 Task: Log work in the project WiseTech for the issue 'Implement a new cloud-based legal document management system for a company with advanced document classification and retrieval capabilities' spent time as '6w 5d 17h 1m' and remaining time as '1w 2d 4h 18m' and move to top of backlog. Now add the issue to the epic 'Cryptocurrency Integration'.
Action: Mouse moved to (562, 380)
Screenshot: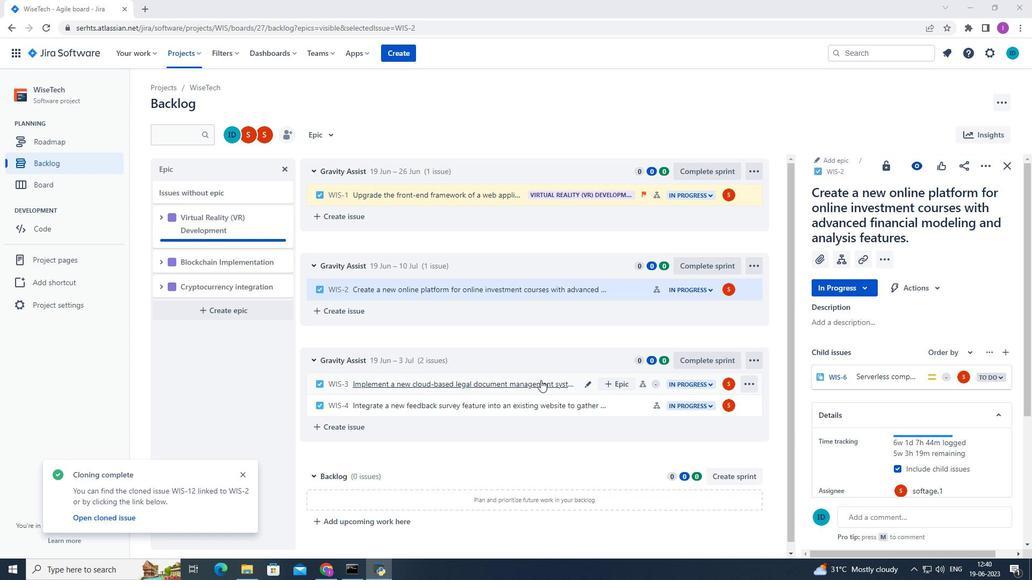 
Action: Mouse pressed left at (562, 380)
Screenshot: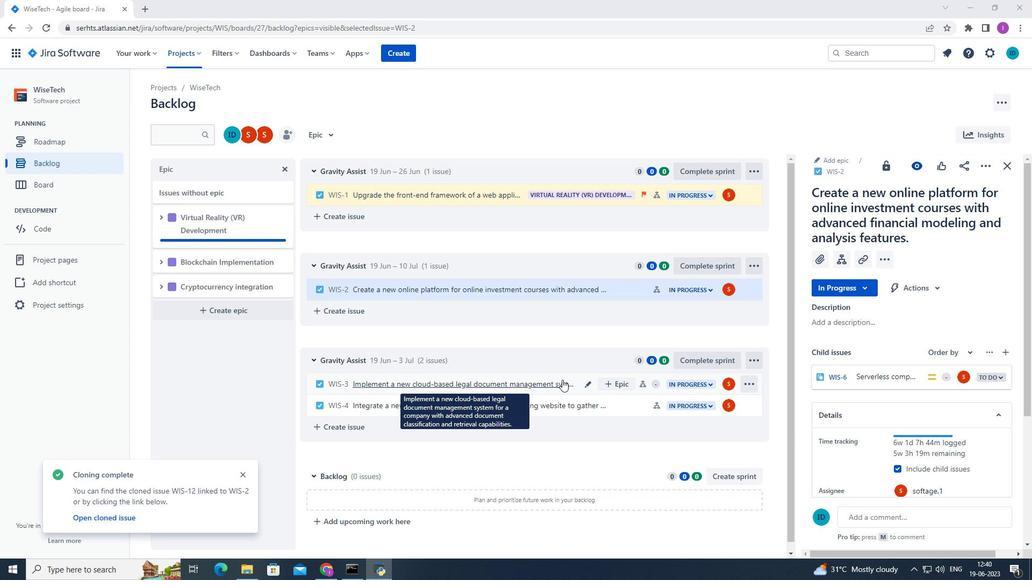 
Action: Mouse moved to (985, 166)
Screenshot: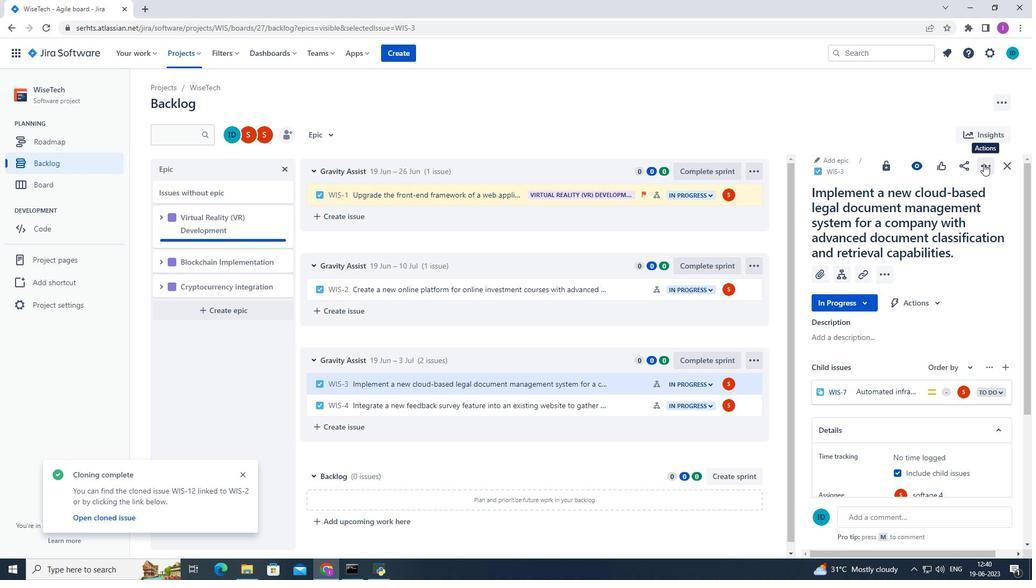 
Action: Mouse pressed left at (985, 166)
Screenshot: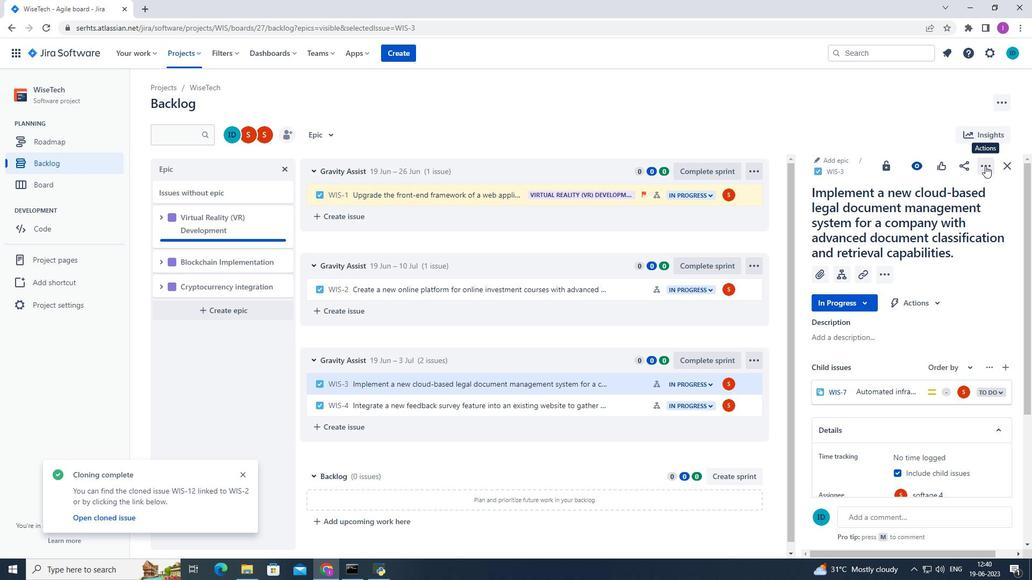 
Action: Mouse moved to (960, 195)
Screenshot: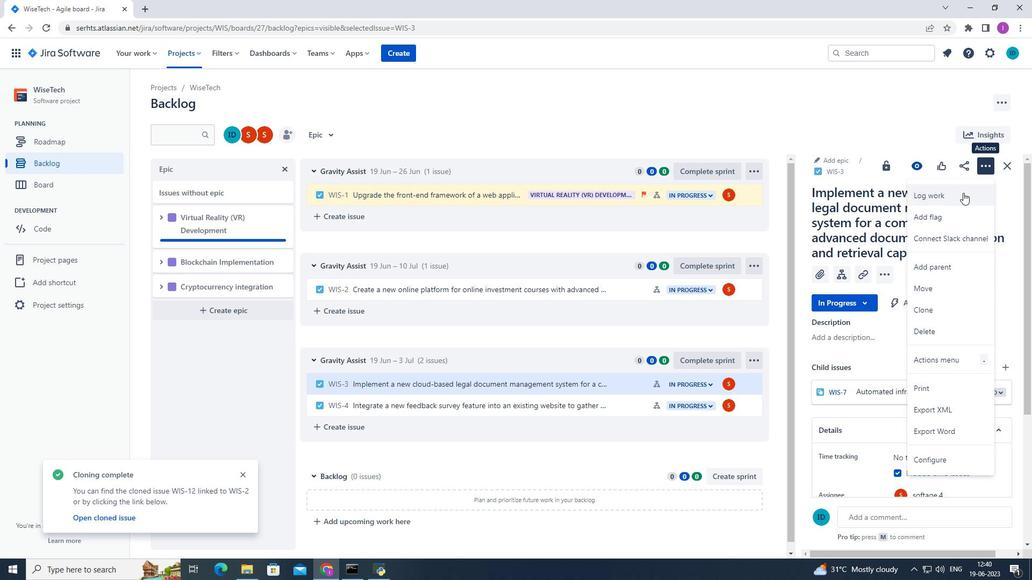 
Action: Mouse pressed left at (960, 195)
Screenshot: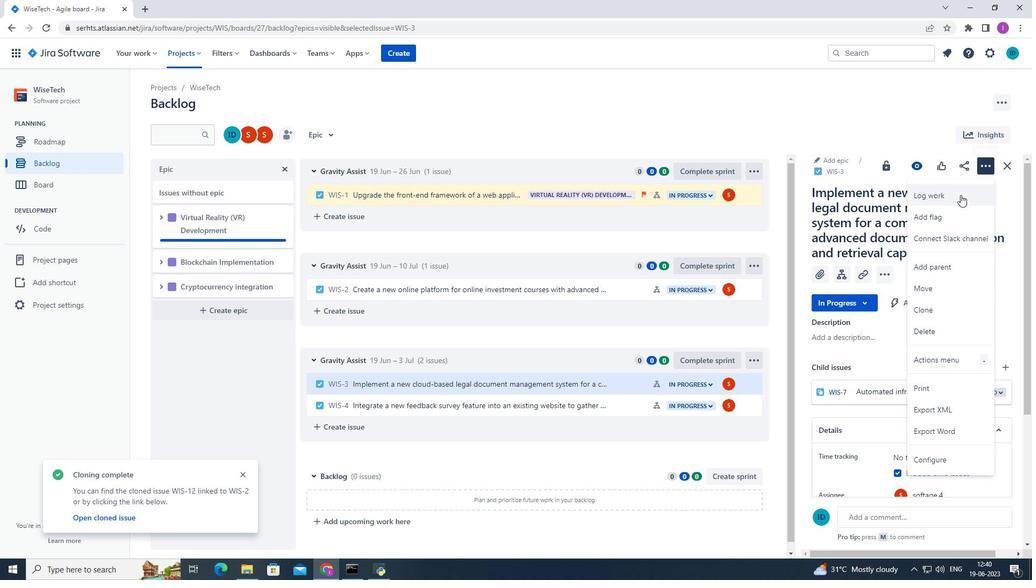 
Action: Mouse moved to (441, 161)
Screenshot: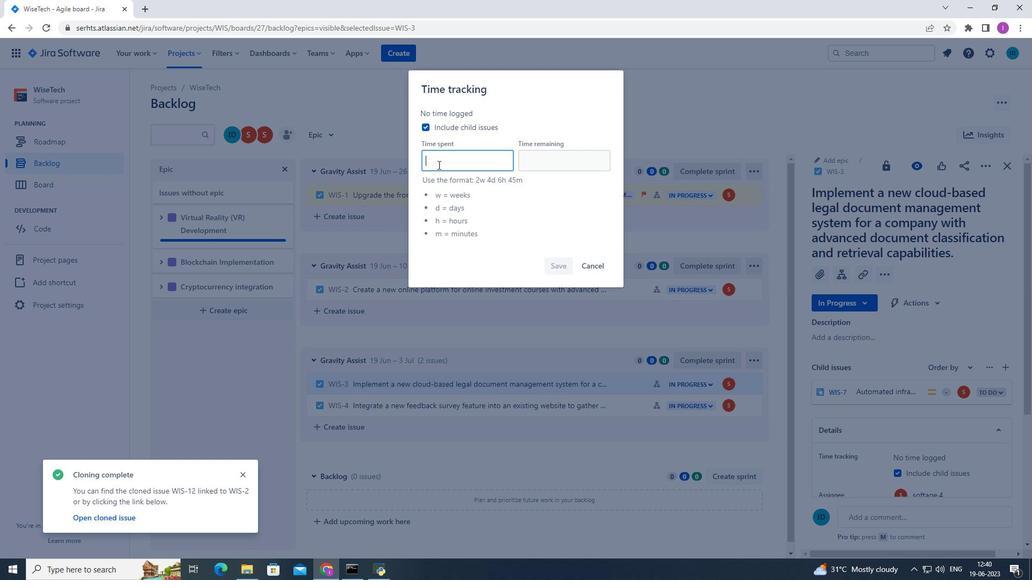 
Action: Mouse pressed left at (441, 161)
Screenshot: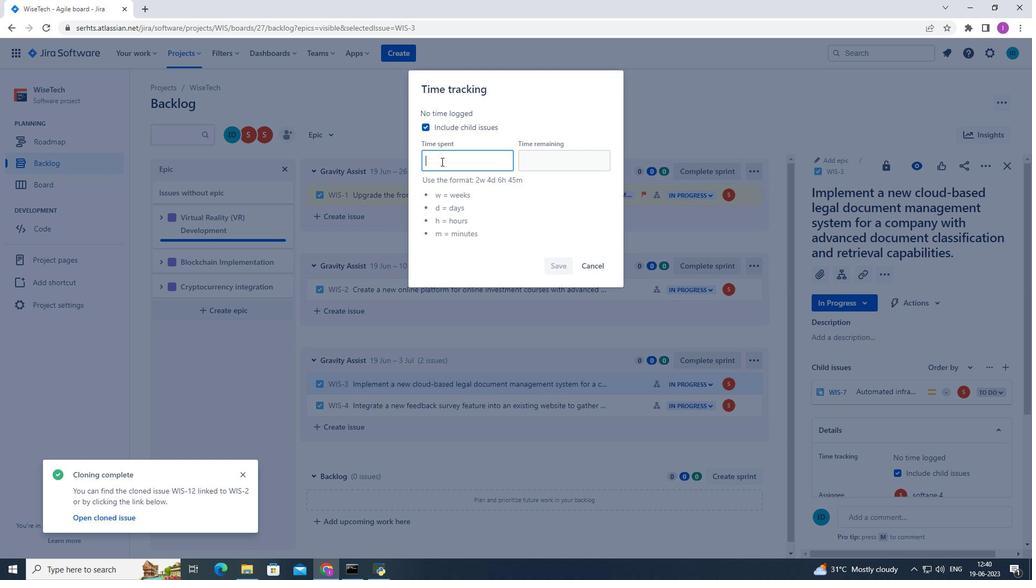
Action: Key pressed 6w<Key.space>5d<Key.space>17h1m
Screenshot: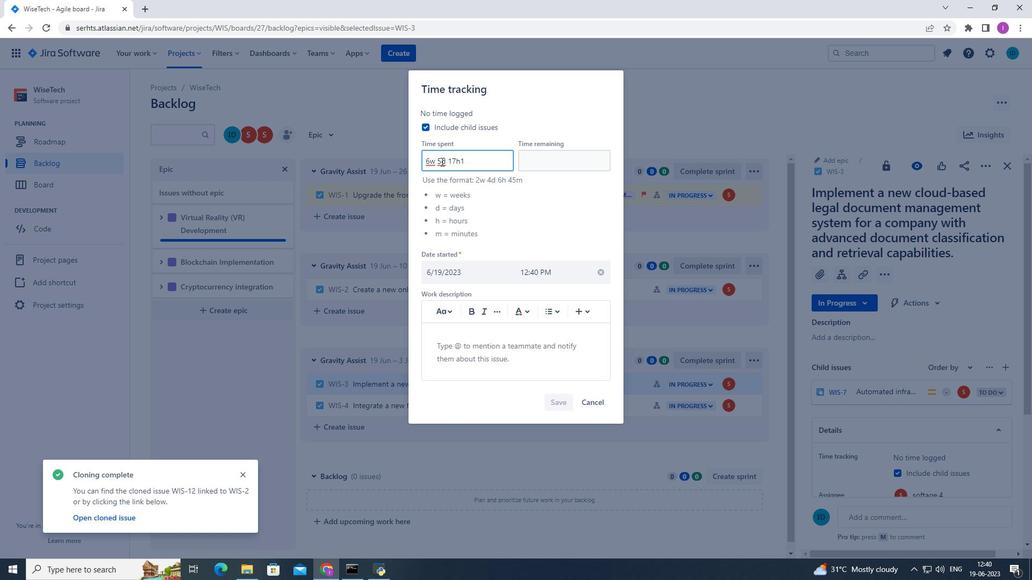 
Action: Mouse moved to (535, 165)
Screenshot: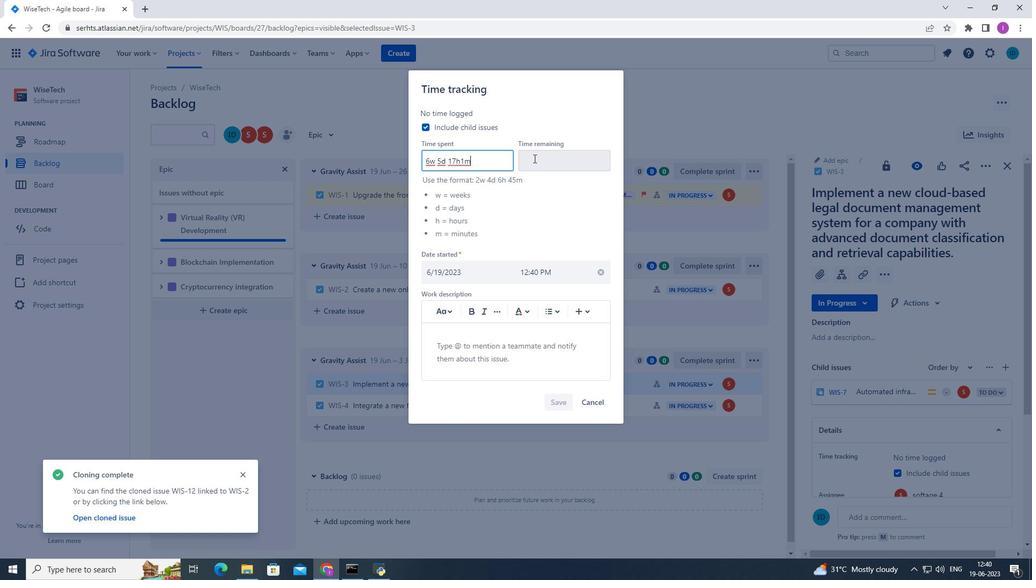 
Action: Mouse pressed left at (535, 165)
Screenshot: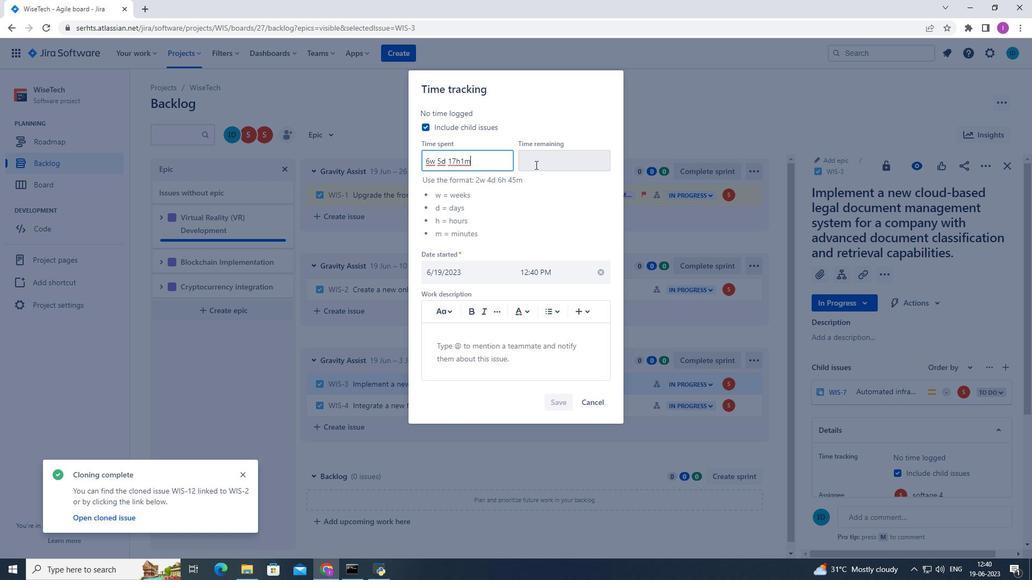 
Action: Mouse moved to (460, 163)
Screenshot: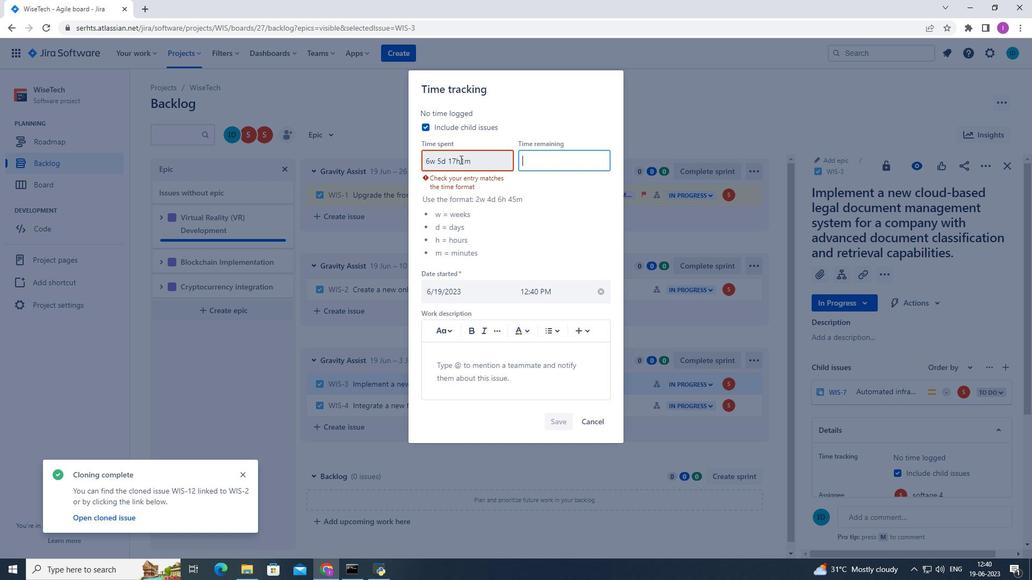 
Action: Mouse pressed left at (460, 163)
Screenshot: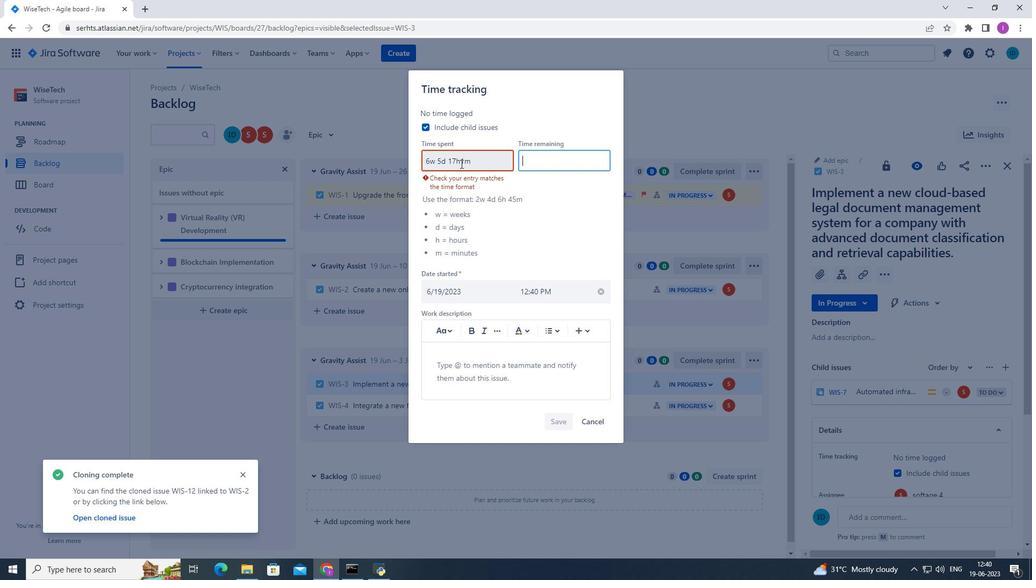 
Action: Key pressed v
Screenshot: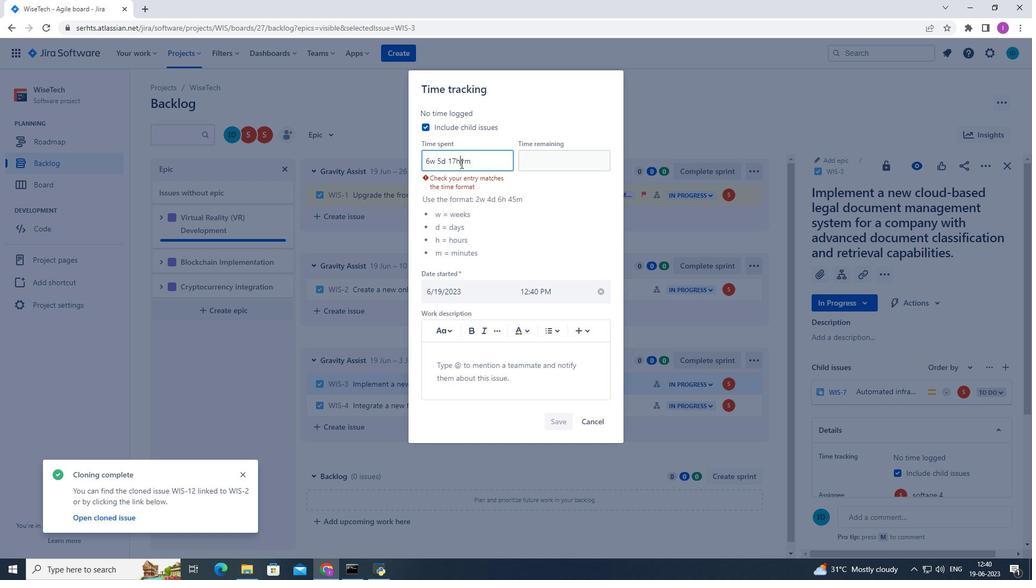 
Action: Mouse moved to (497, 161)
Screenshot: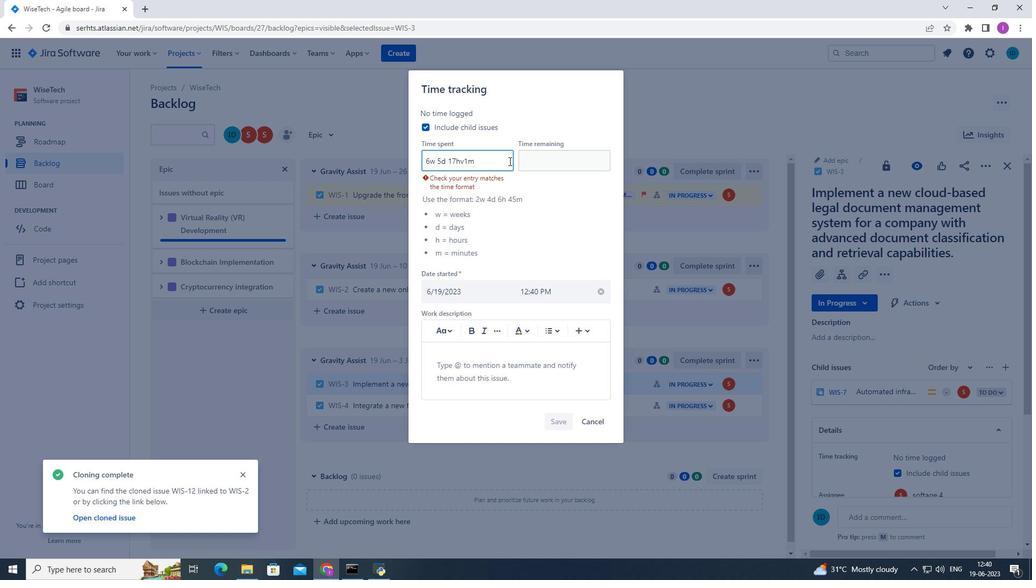 
Action: Key pressed <Key.space><Key.backspace><Key.backspace><Key.space>
Screenshot: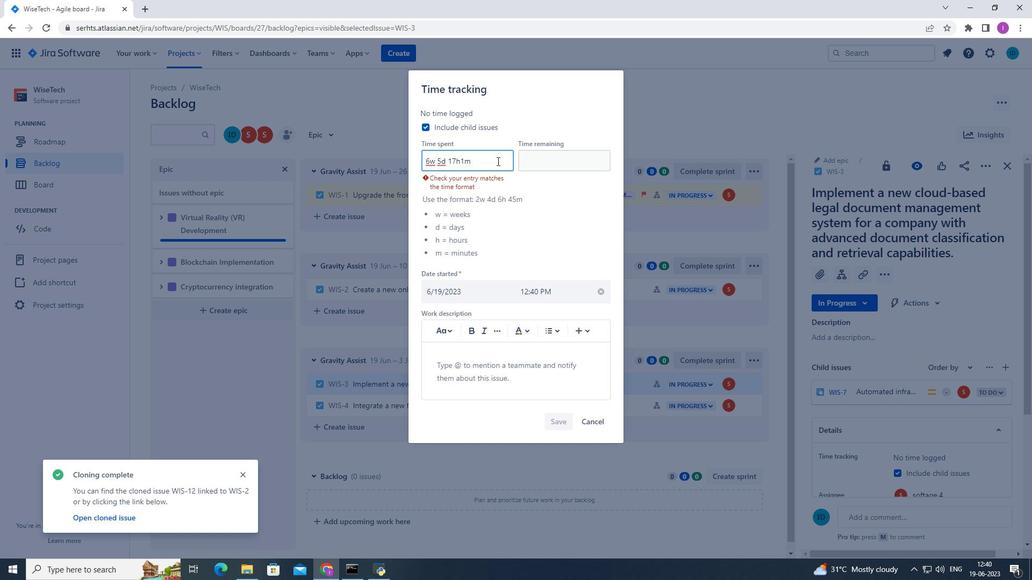 
Action: Mouse moved to (557, 168)
Screenshot: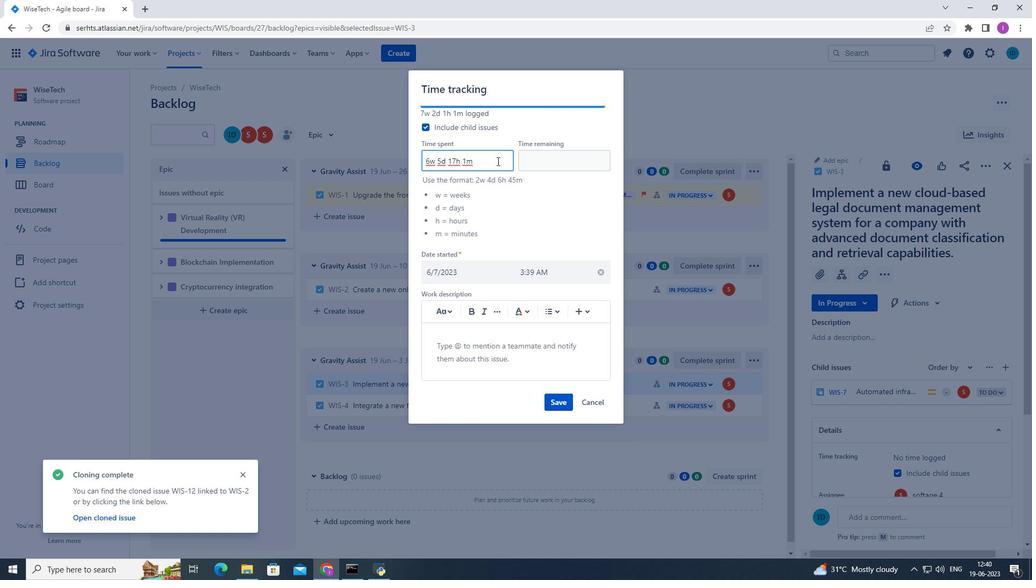 
Action: Mouse pressed left at (557, 168)
Screenshot: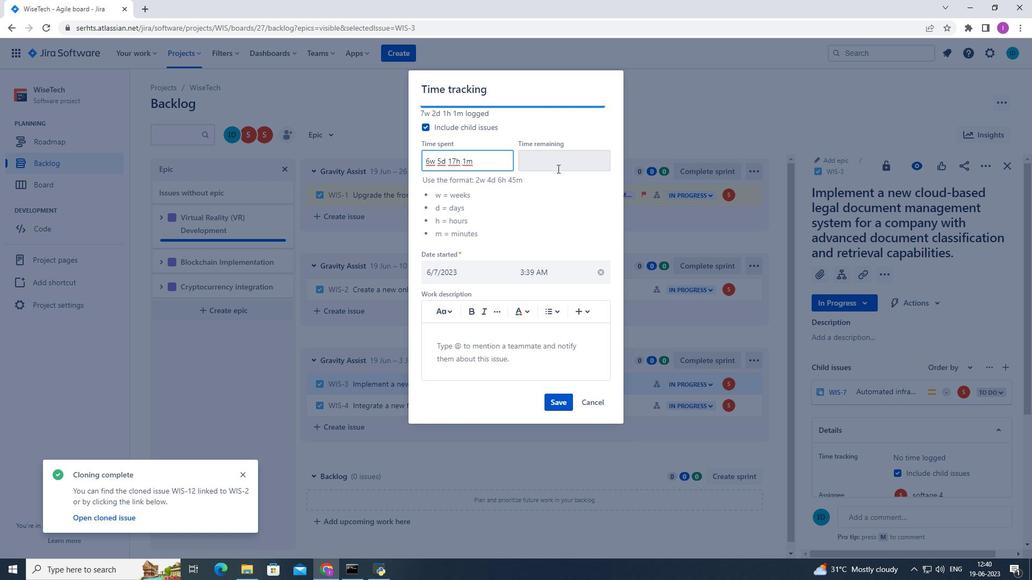 
Action: Key pressed 1w<Key.space>2d<Key.space>4h<Key.space>18m
Screenshot: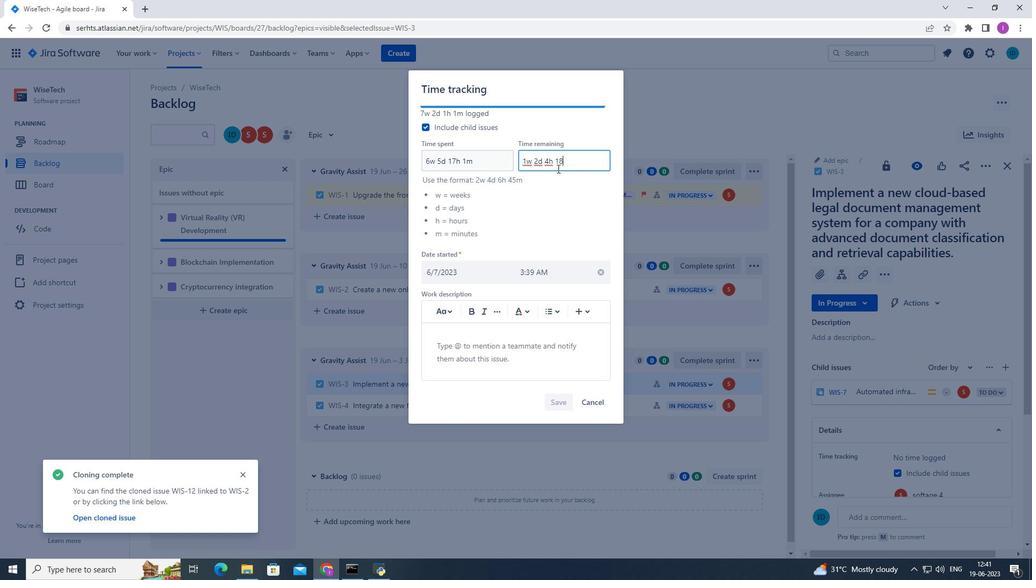
Action: Mouse moved to (562, 405)
Screenshot: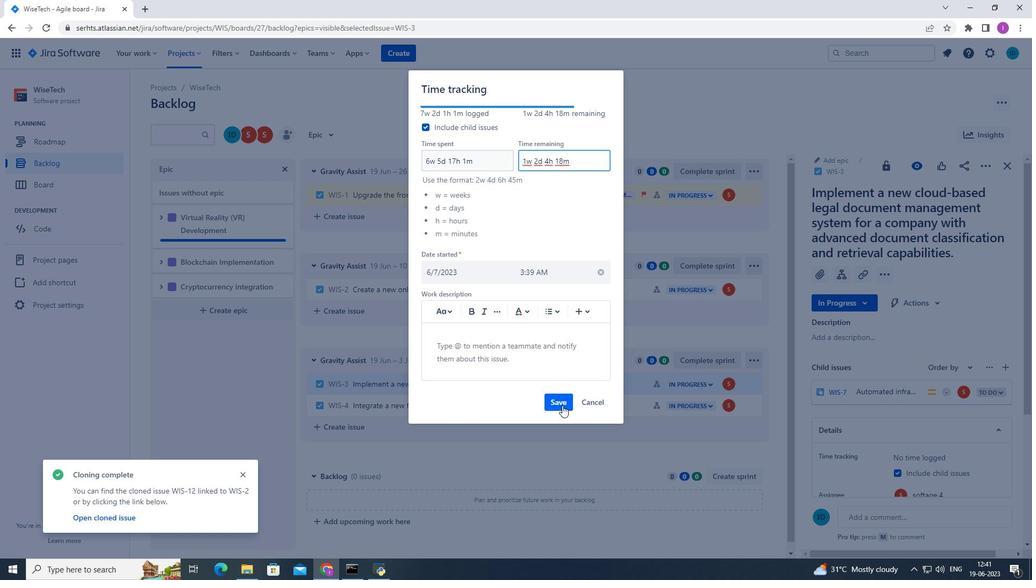 
Action: Mouse pressed left at (562, 405)
Screenshot: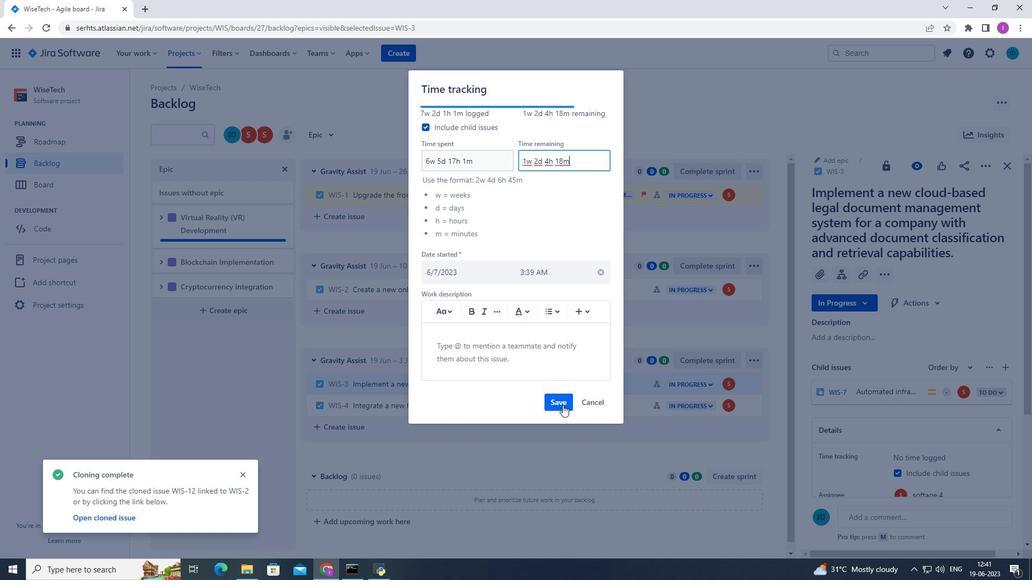 
Action: Mouse moved to (748, 382)
Screenshot: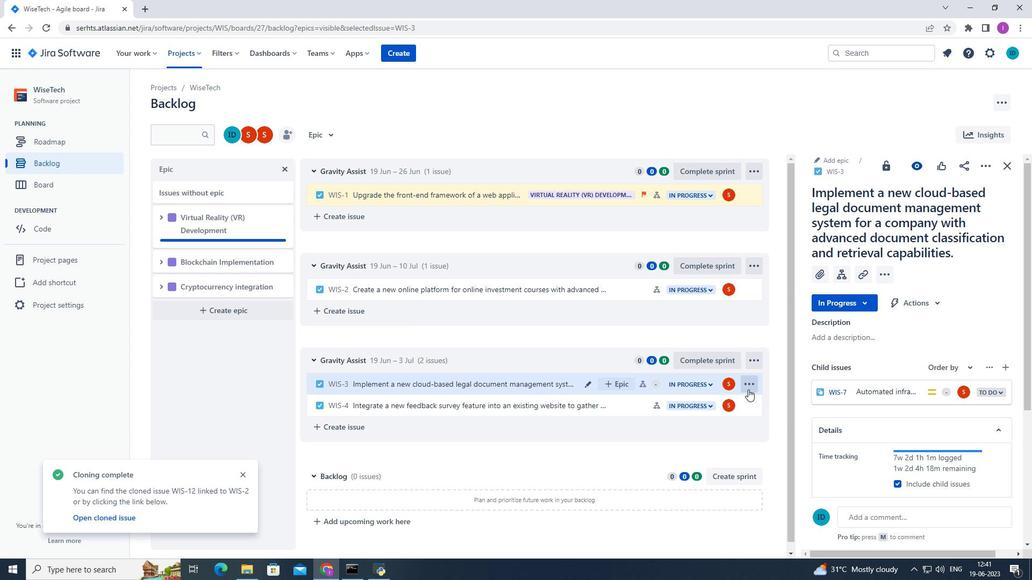
Action: Mouse pressed left at (748, 382)
Screenshot: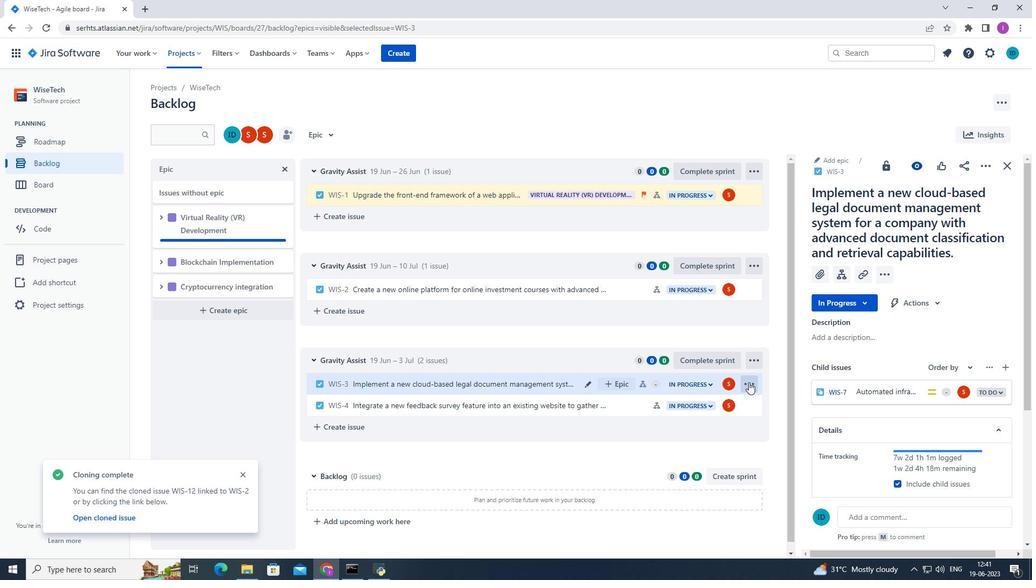 
Action: Mouse moved to (732, 344)
Screenshot: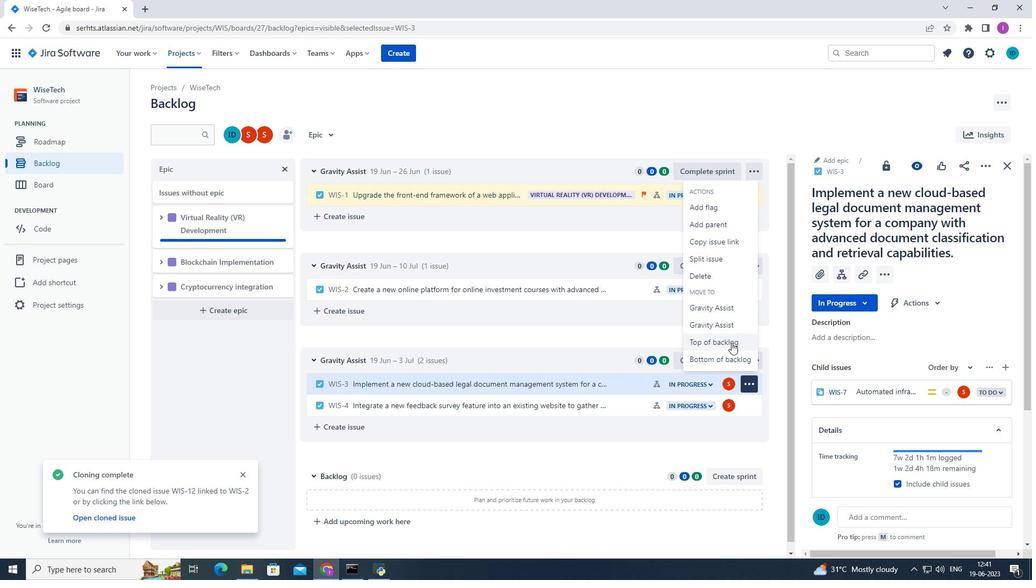 
Action: Mouse pressed left at (732, 344)
Screenshot: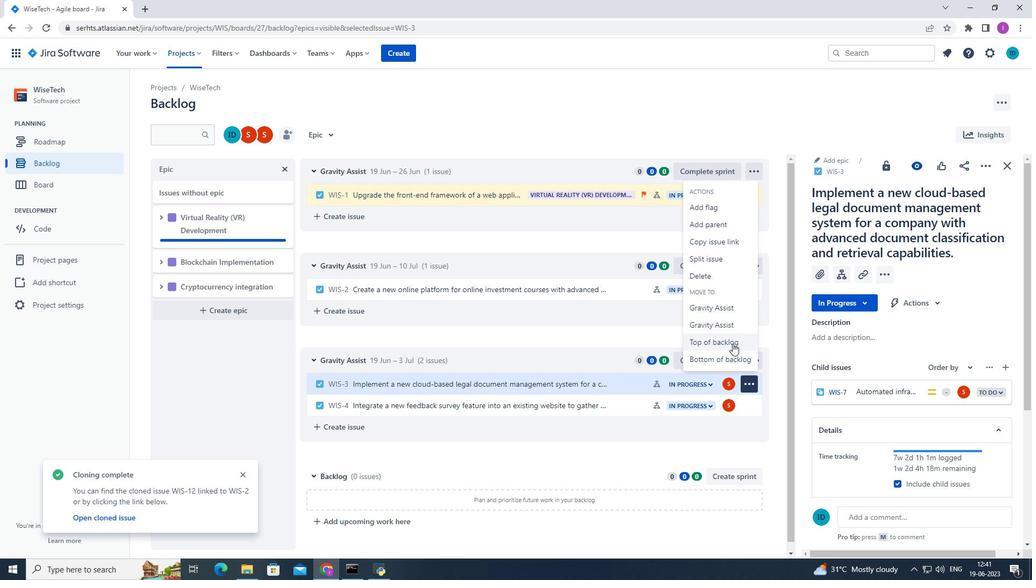 
Action: Mouse pressed left at (732, 344)
Screenshot: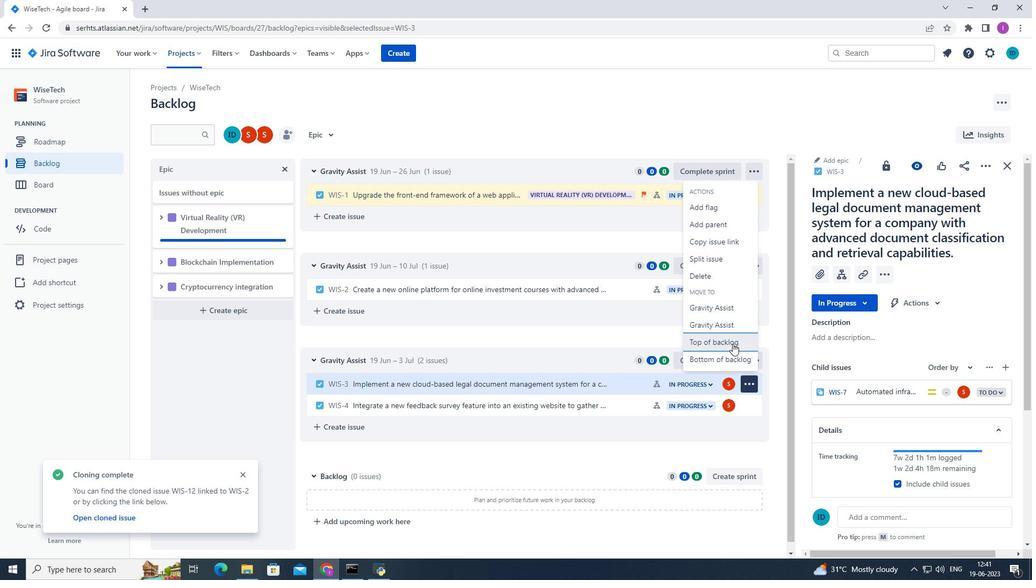 
Action: Mouse moved to (539, 172)
Screenshot: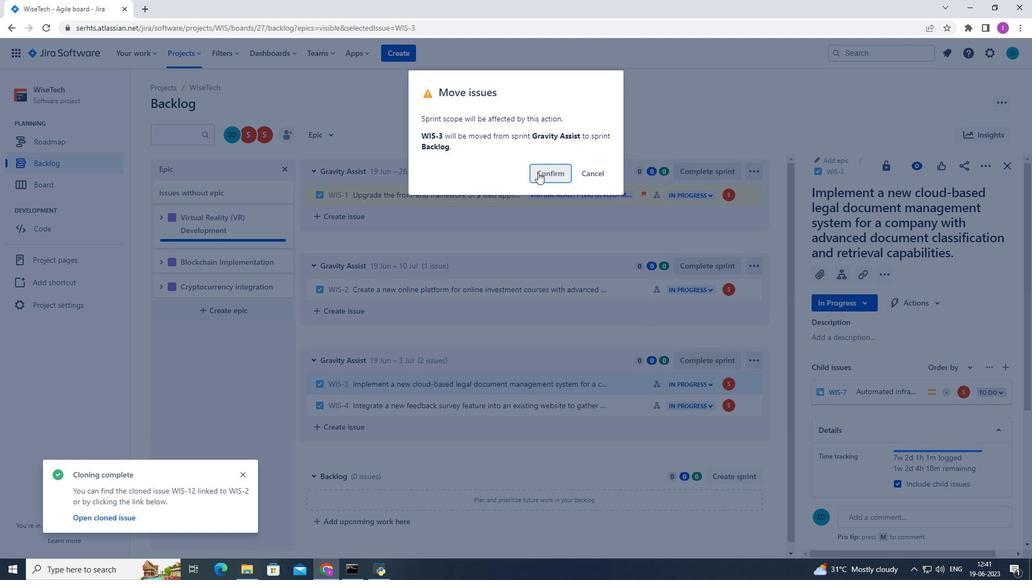 
Action: Mouse pressed left at (539, 172)
Screenshot: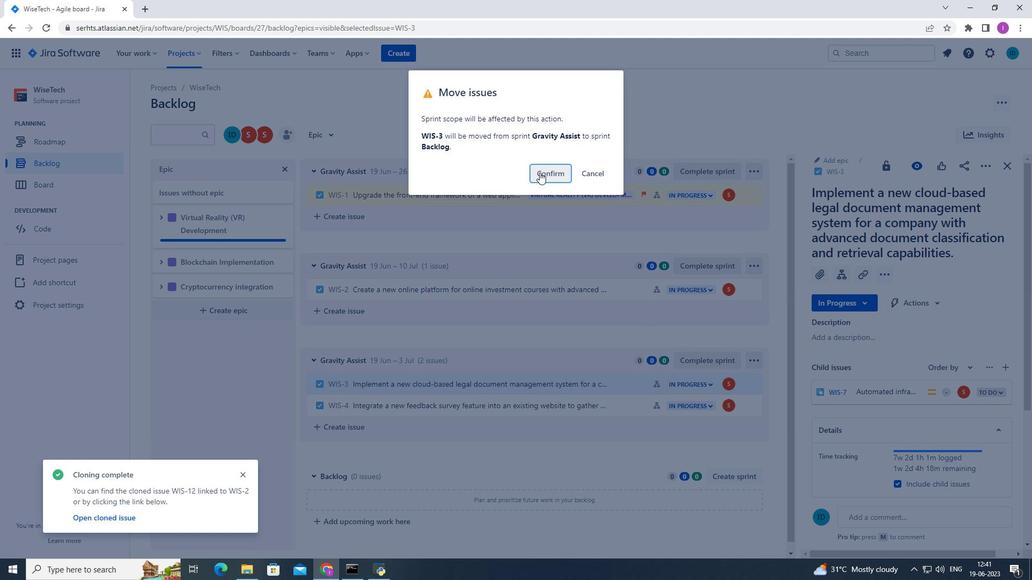 
Action: Mouse moved to (615, 383)
Screenshot: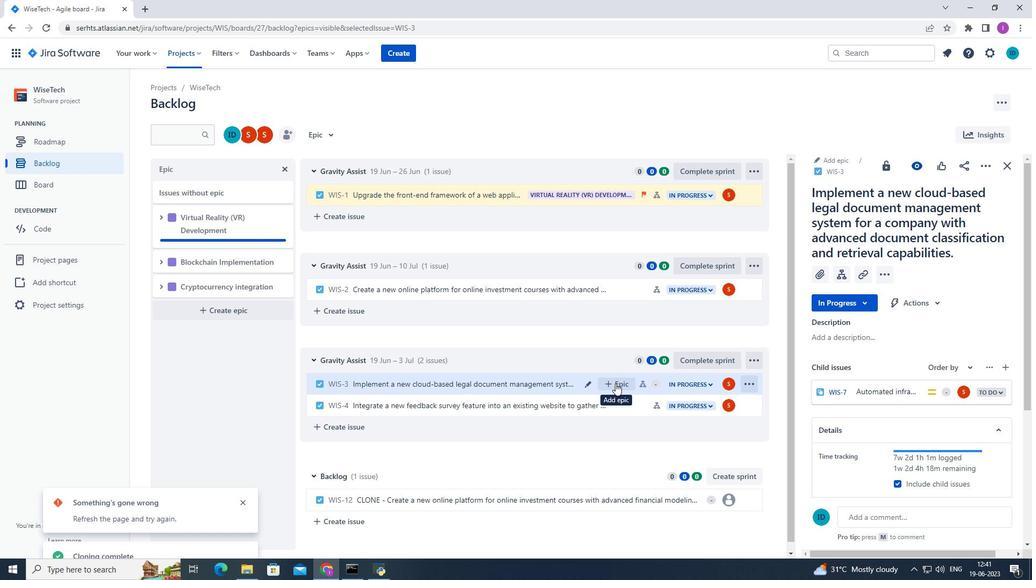 
Action: Mouse pressed left at (615, 383)
Screenshot: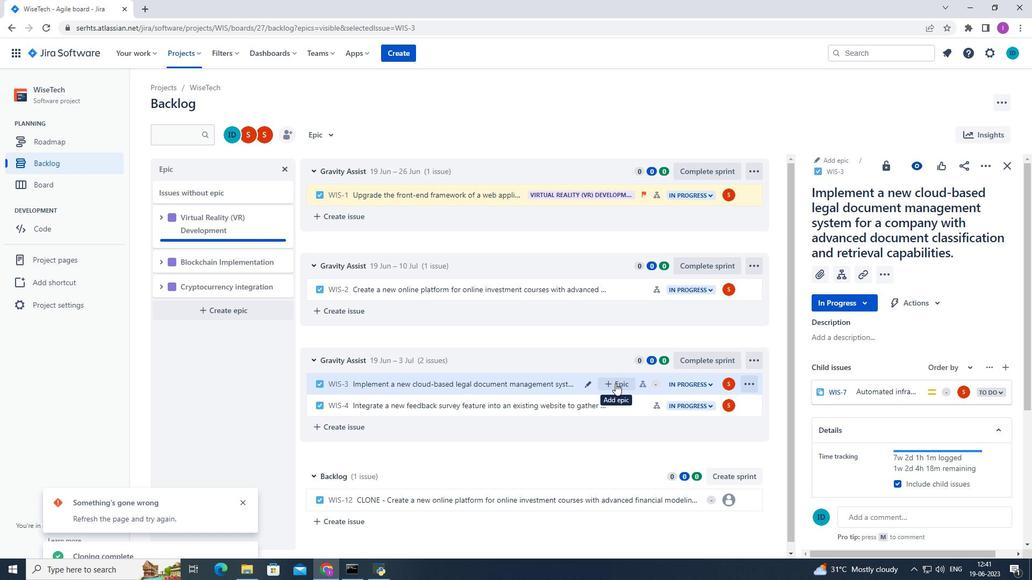 
Action: Mouse moved to (691, 444)
Screenshot: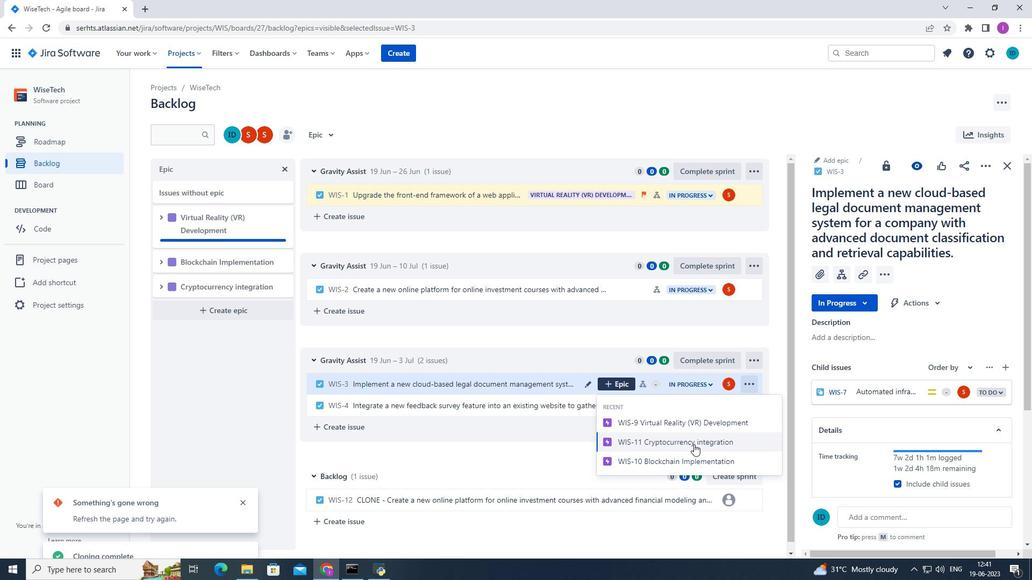 
Action: Mouse pressed left at (691, 444)
Screenshot: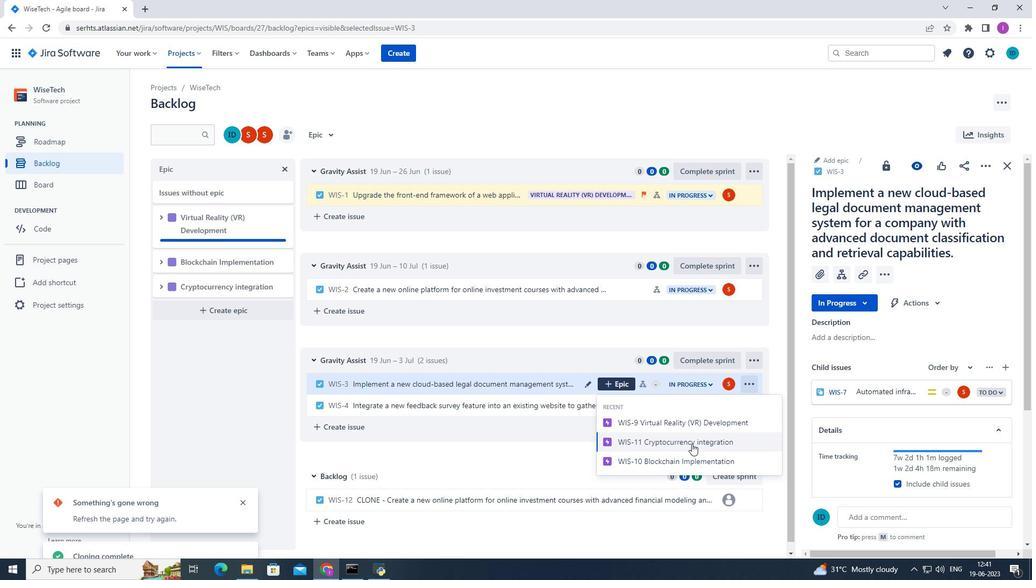 
Action: Mouse moved to (521, 472)
Screenshot: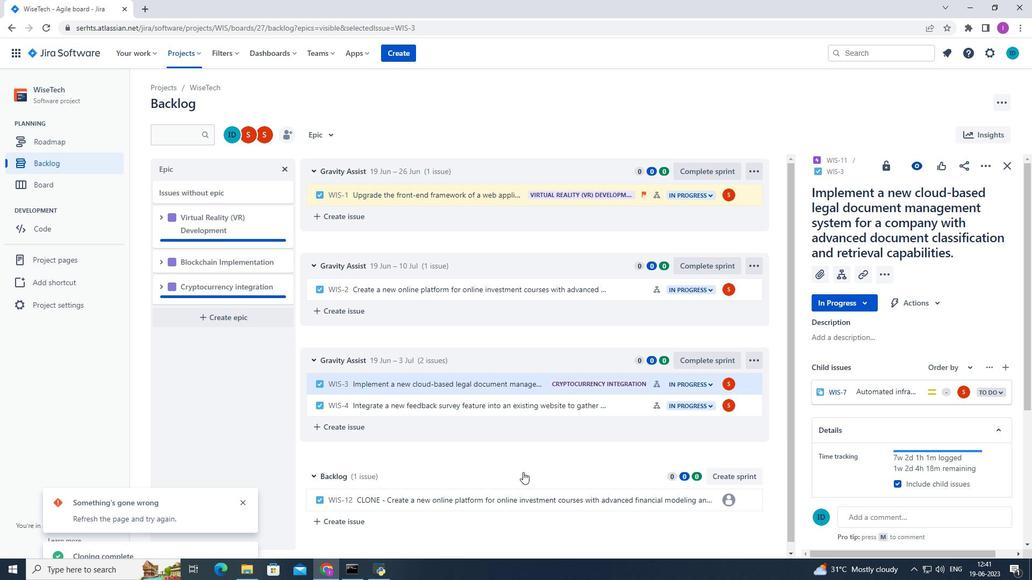 
